 Task: Add the task  Develop a new online marketplace for freelance services to the section Cloud Security Sprint in the project AgileHarbor and add a Due Date to the respective task as 2024/04/18
Action: Mouse moved to (135, 480)
Screenshot: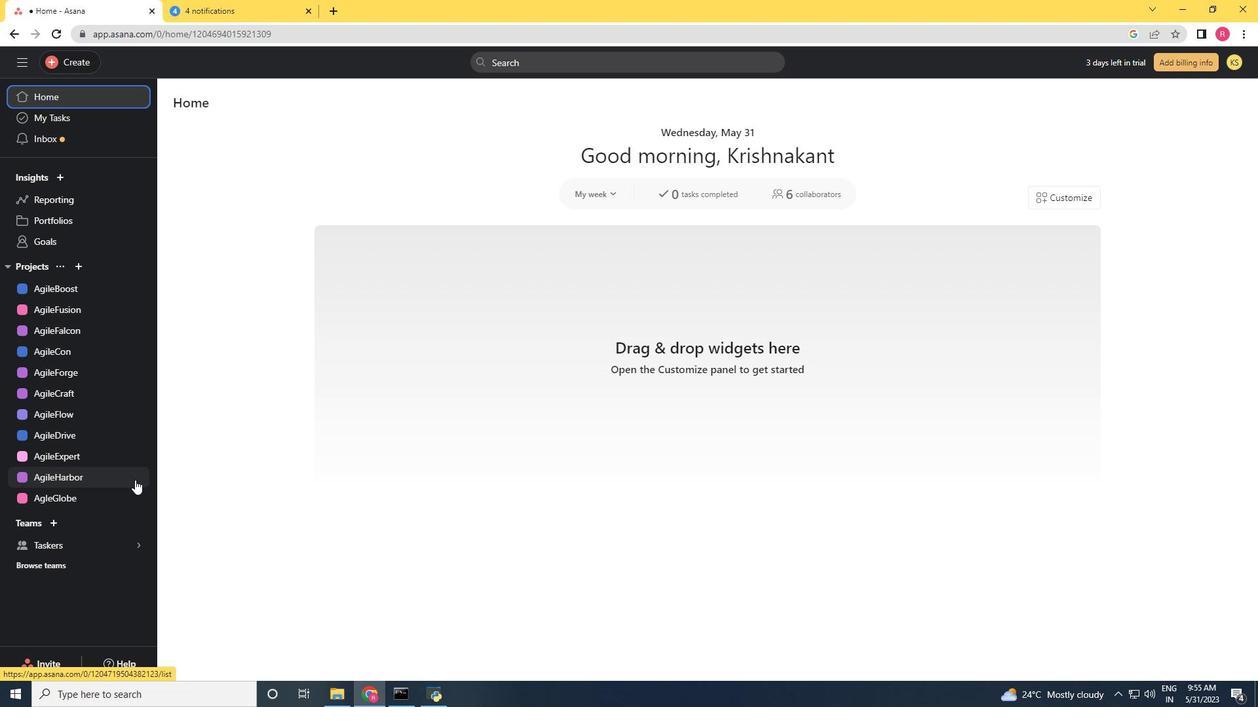 
Action: Mouse pressed left at (135, 480)
Screenshot: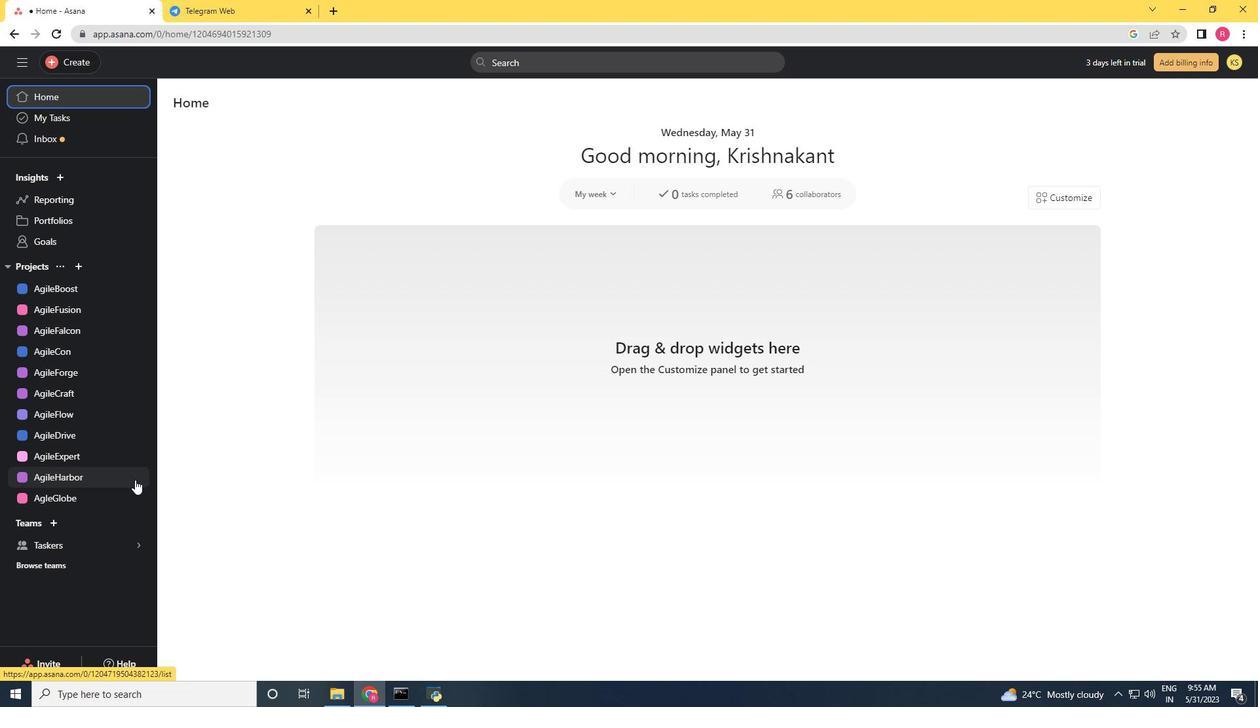 
Action: Mouse moved to (747, 536)
Screenshot: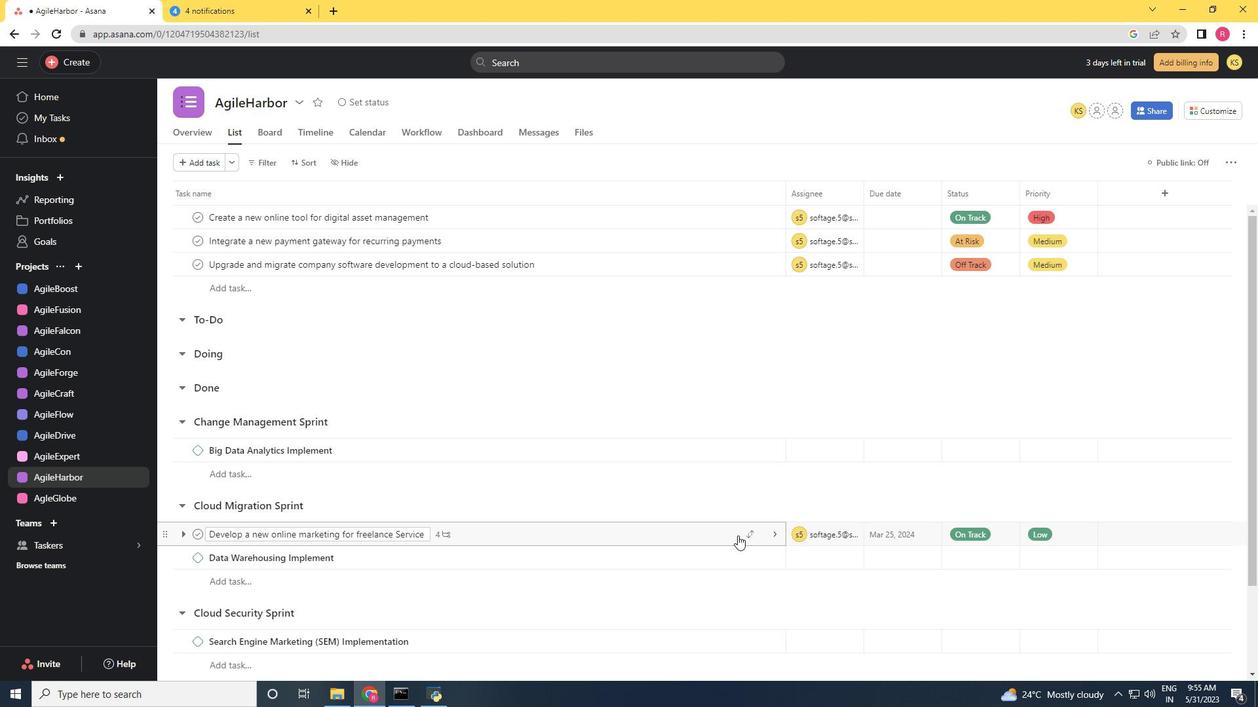 
Action: Mouse pressed left at (747, 536)
Screenshot: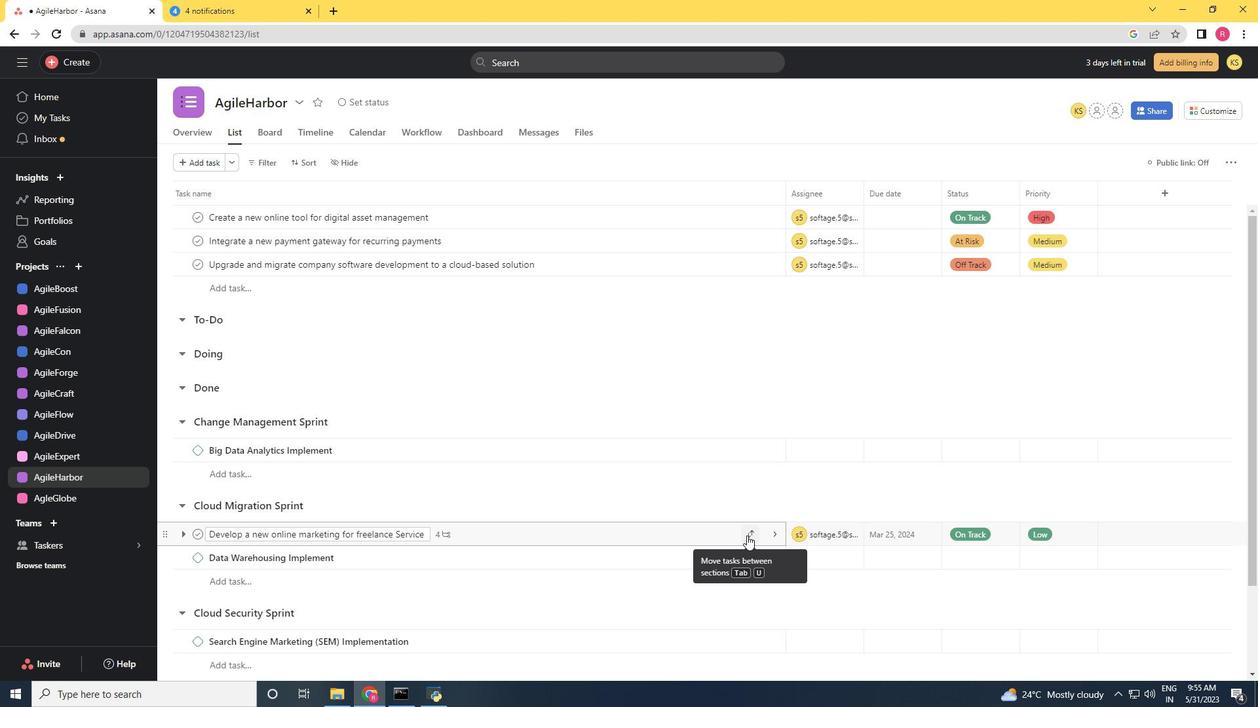 
Action: Mouse moved to (698, 486)
Screenshot: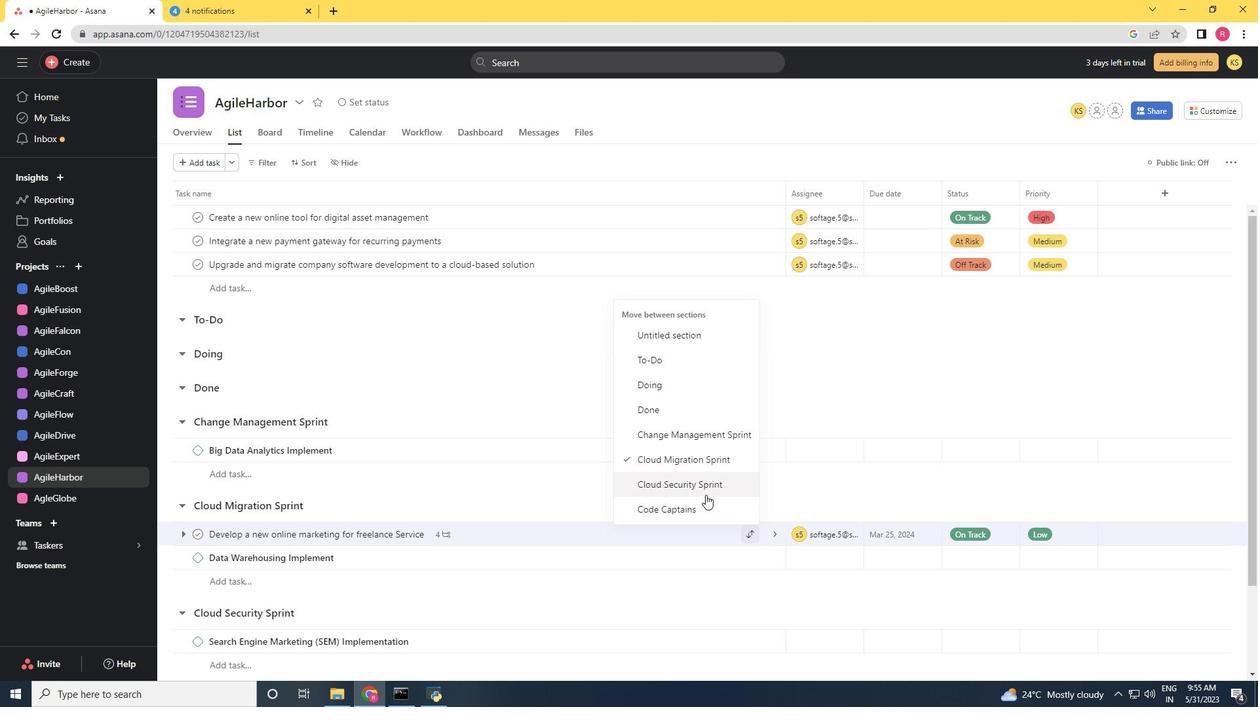 
Action: Mouse pressed left at (698, 486)
Screenshot: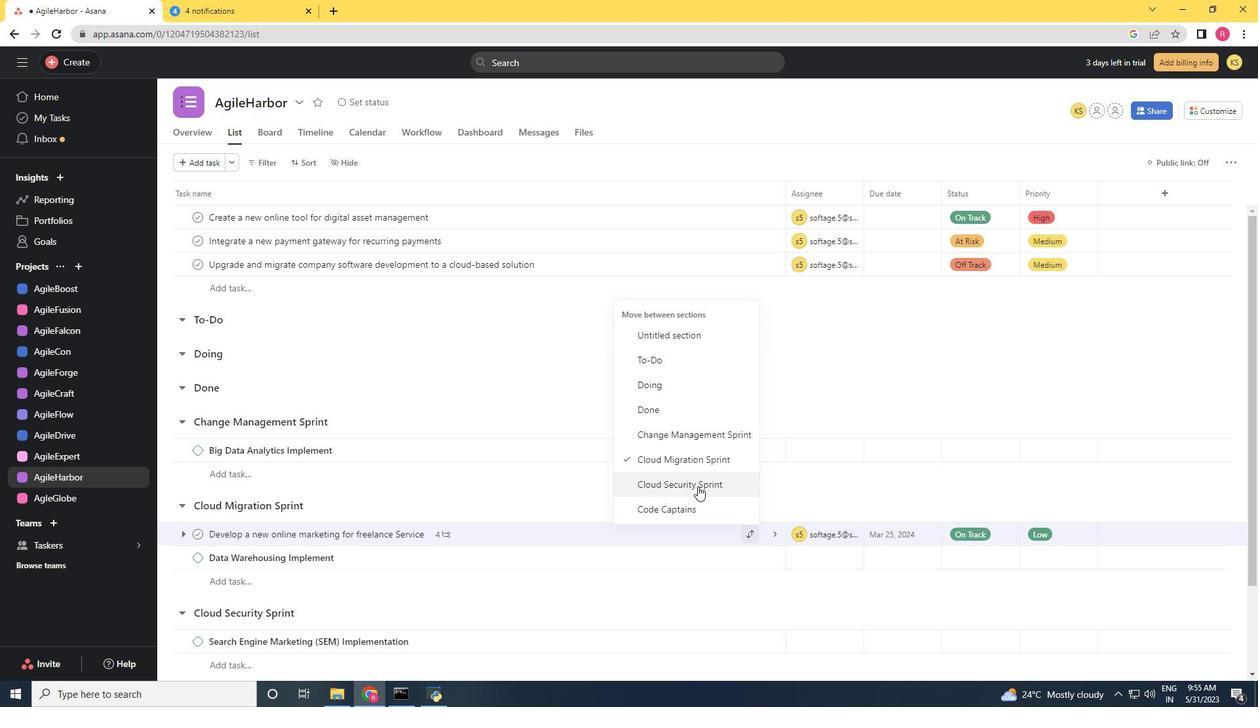 
Action: Mouse moved to (679, 561)
Screenshot: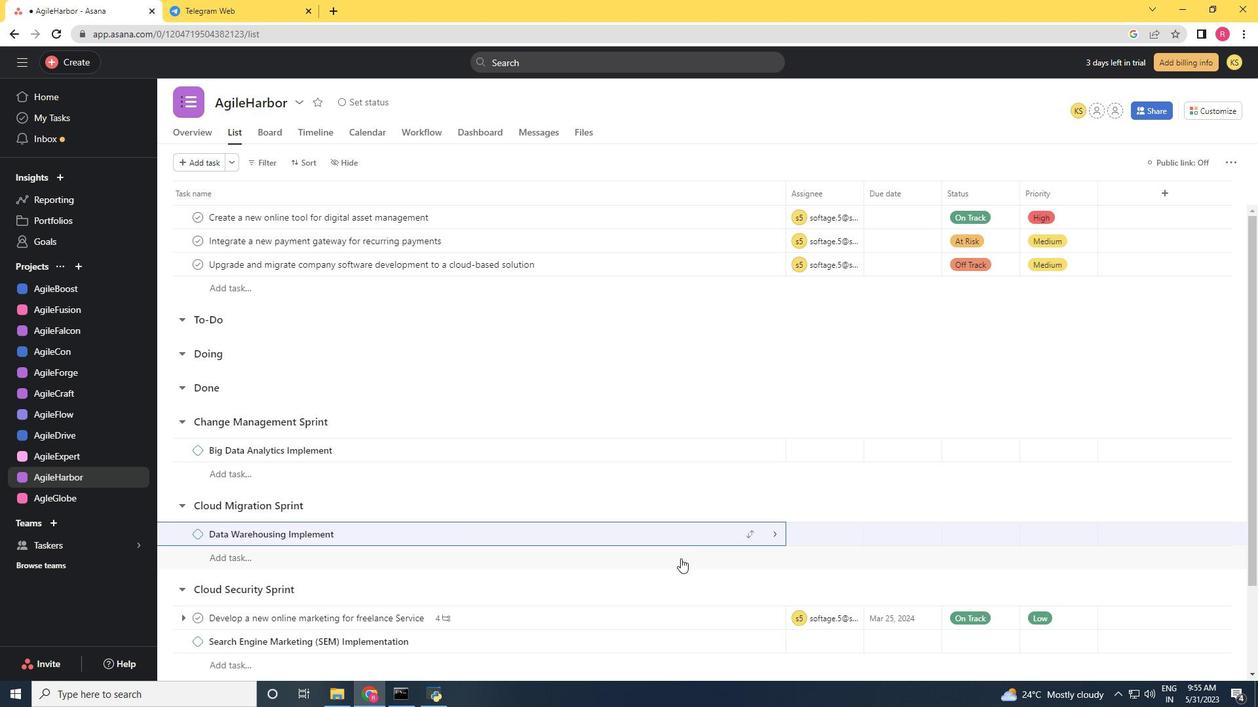 
Action: Mouse scrolled (679, 561) with delta (0, 0)
Screenshot: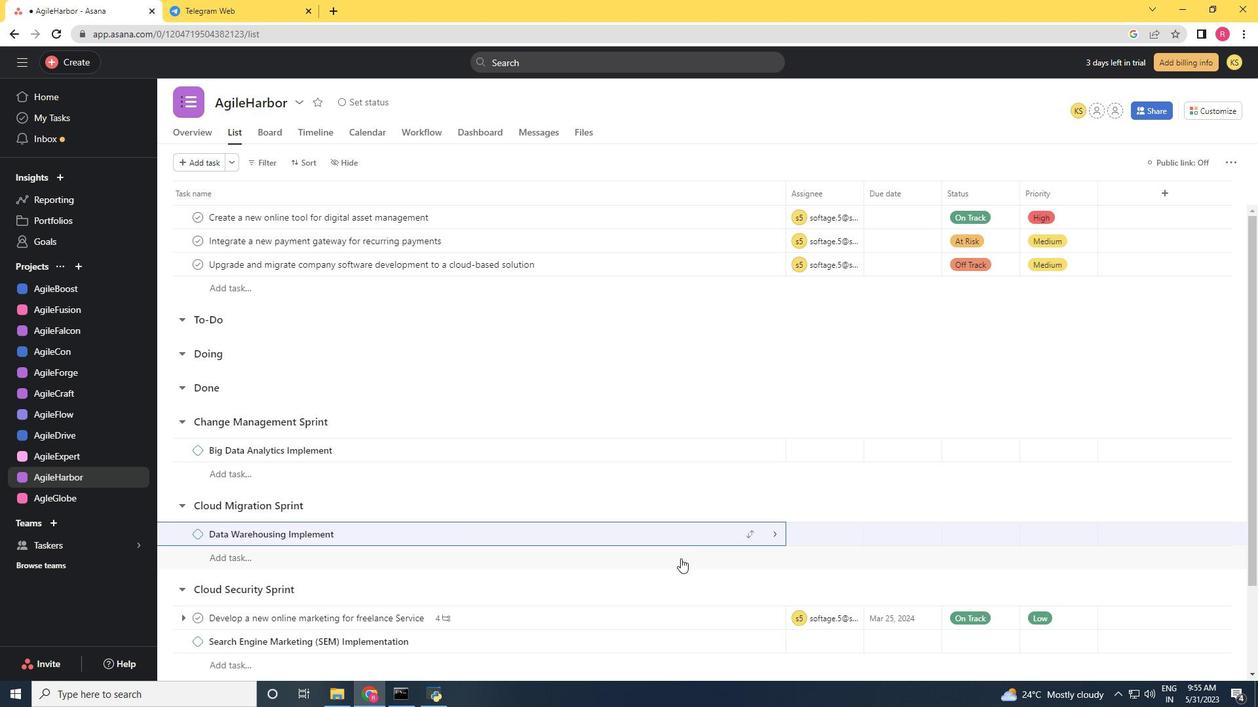 
Action: Mouse scrolled (679, 561) with delta (0, 0)
Screenshot: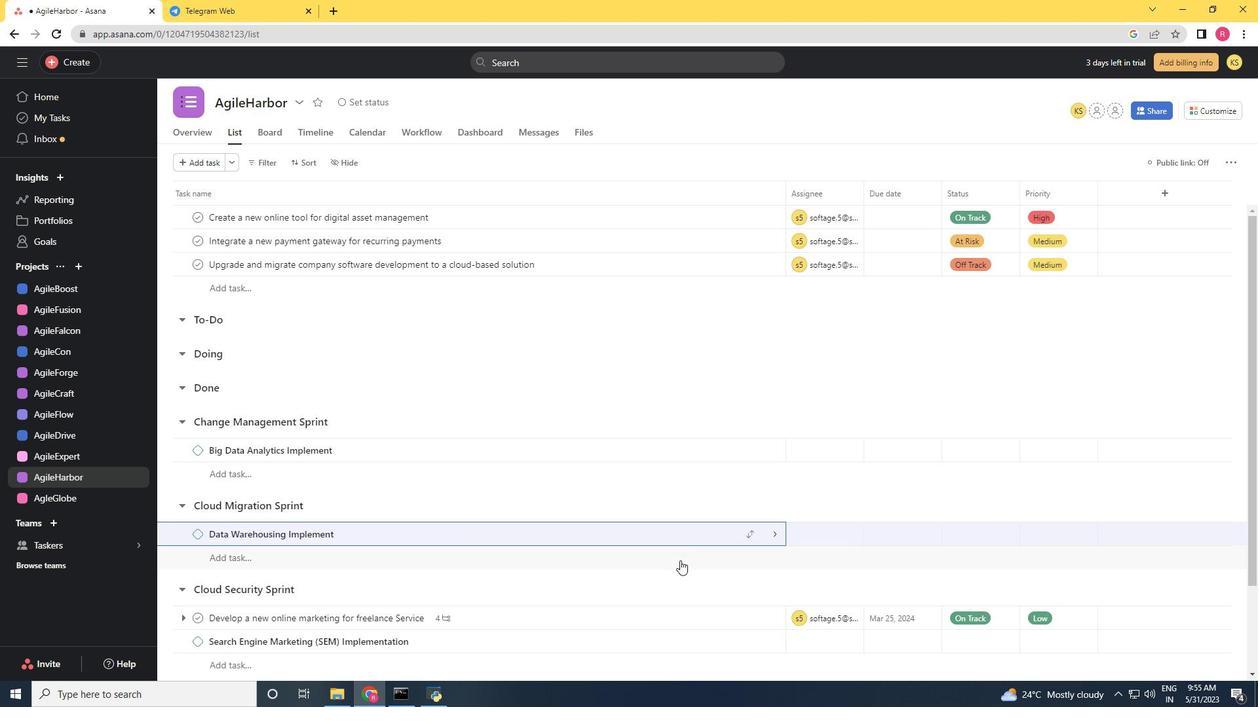 
Action: Mouse moved to (611, 509)
Screenshot: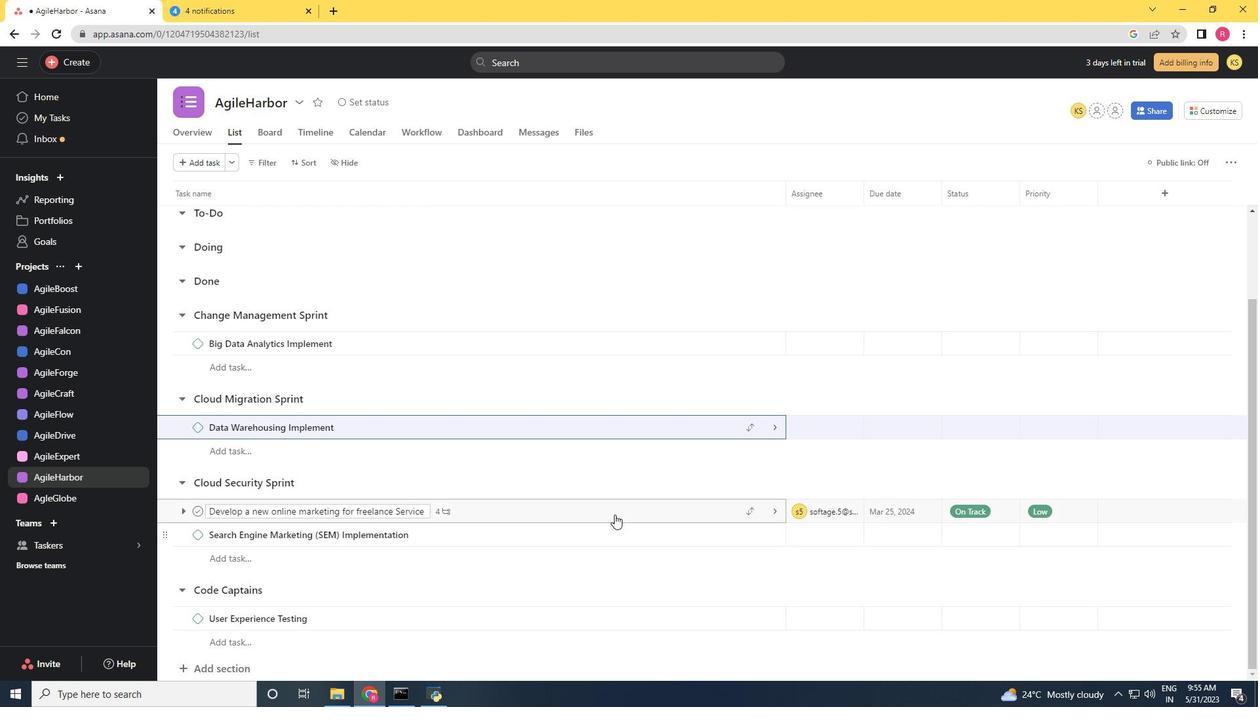
Action: Mouse pressed left at (611, 509)
Screenshot: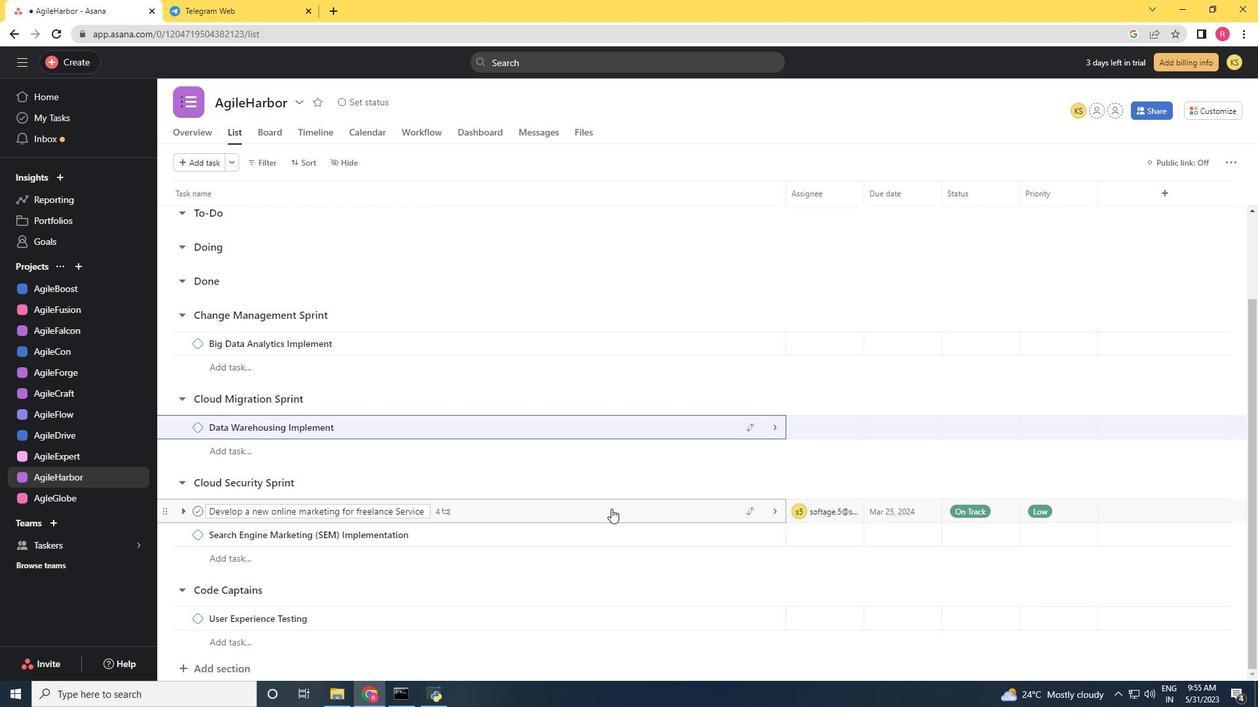 
Action: Mouse moved to (916, 270)
Screenshot: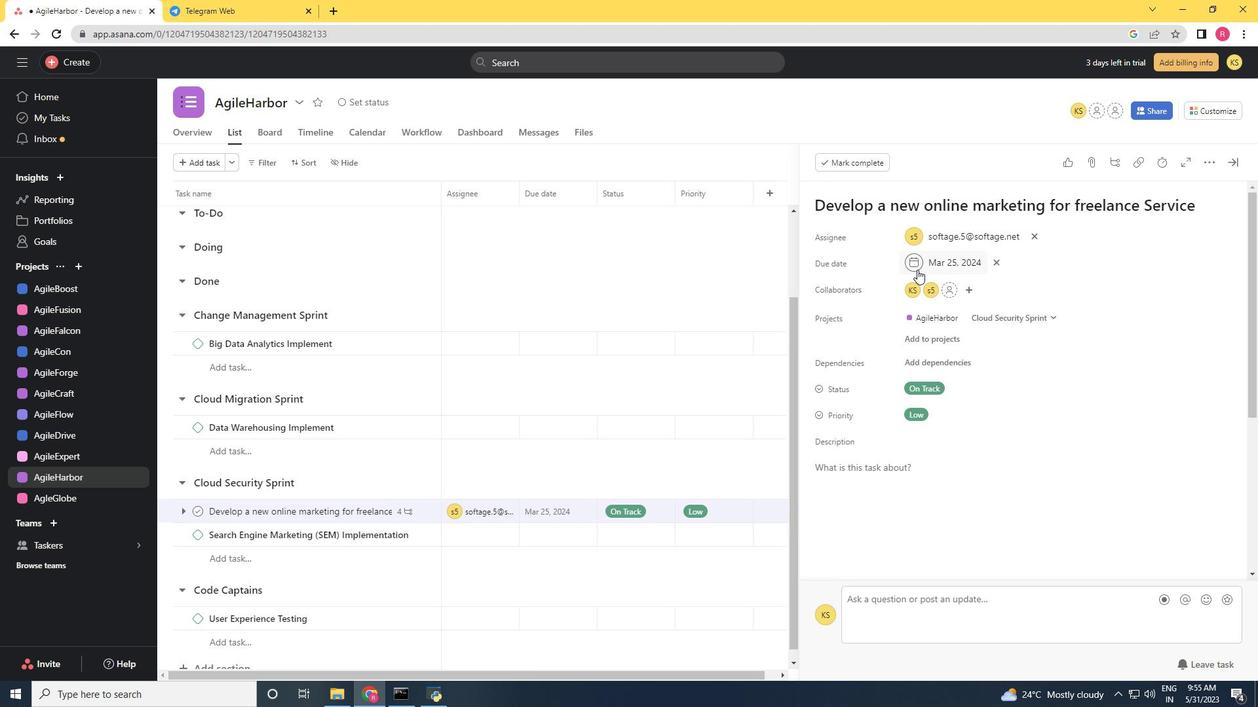 
Action: Mouse pressed left at (916, 270)
Screenshot: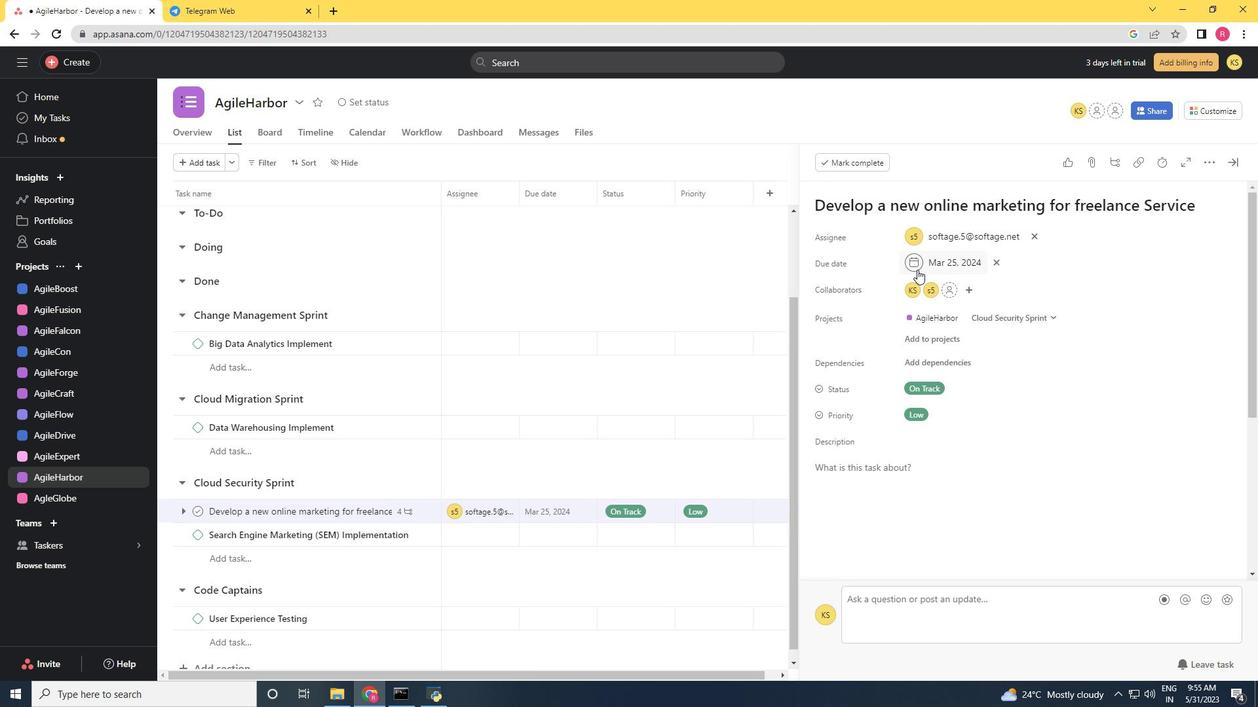 
Action: Mouse moved to (1058, 330)
Screenshot: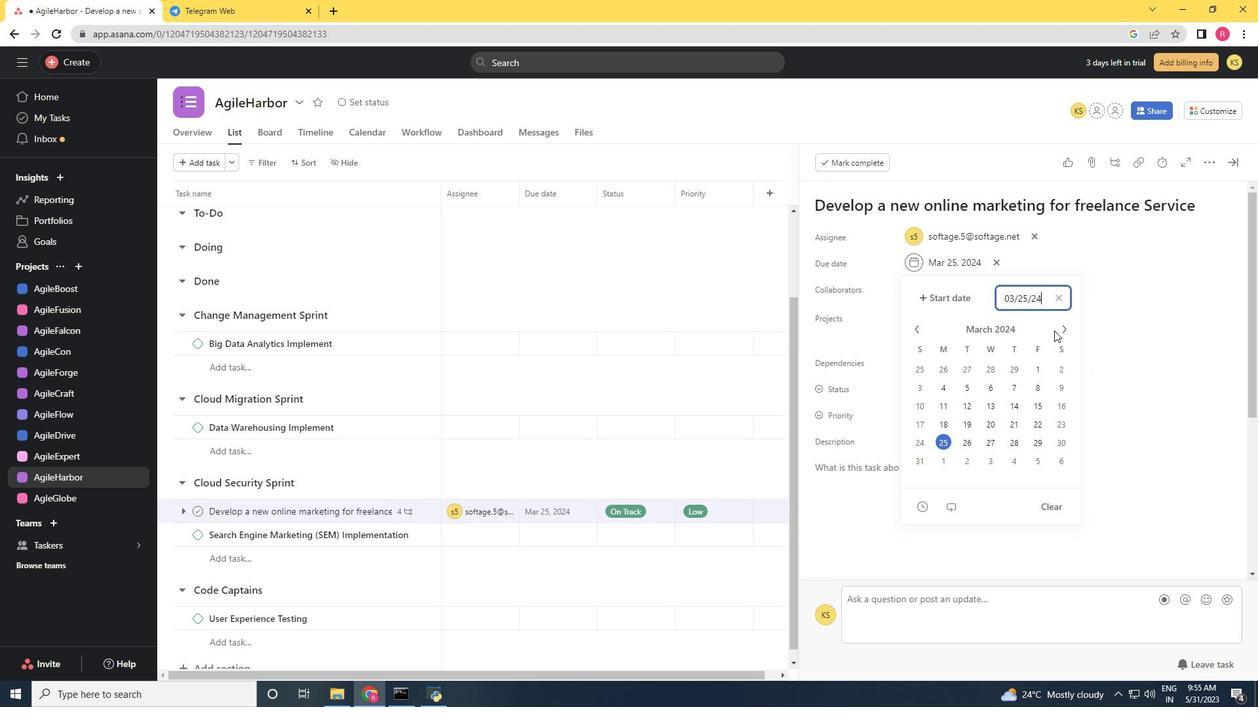 
Action: Mouse pressed left at (1058, 330)
Screenshot: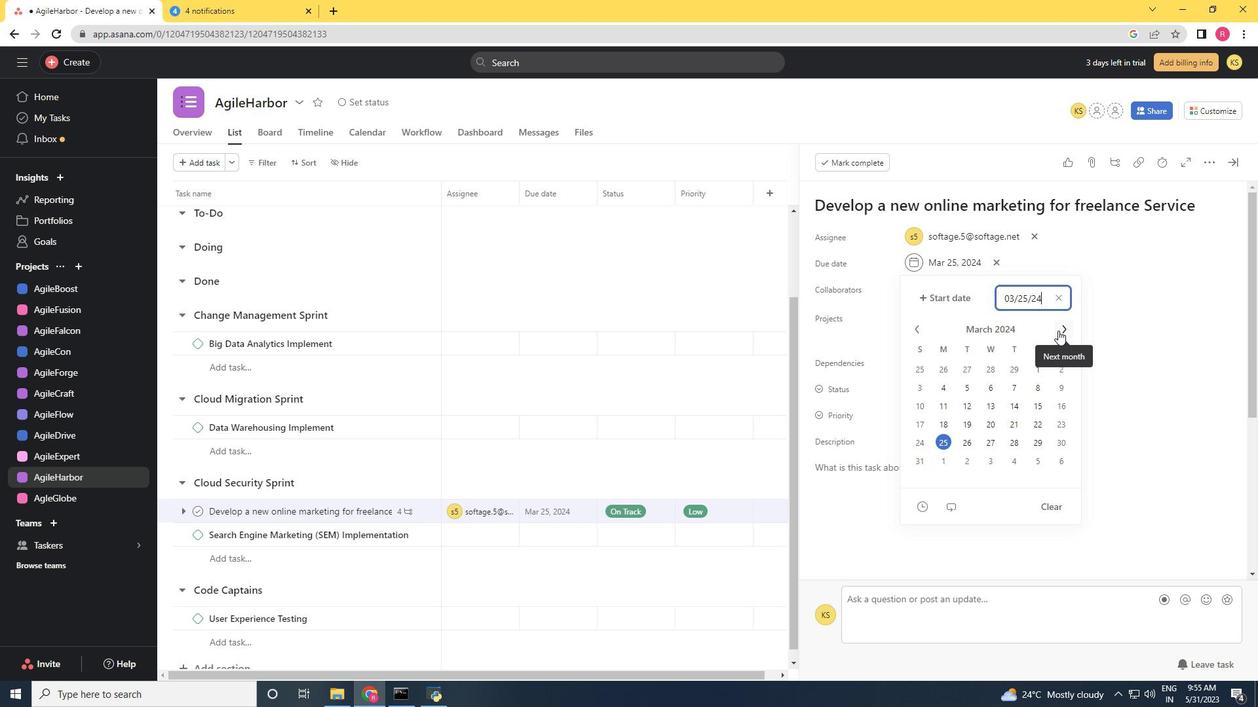 
Action: Mouse moved to (1012, 407)
Screenshot: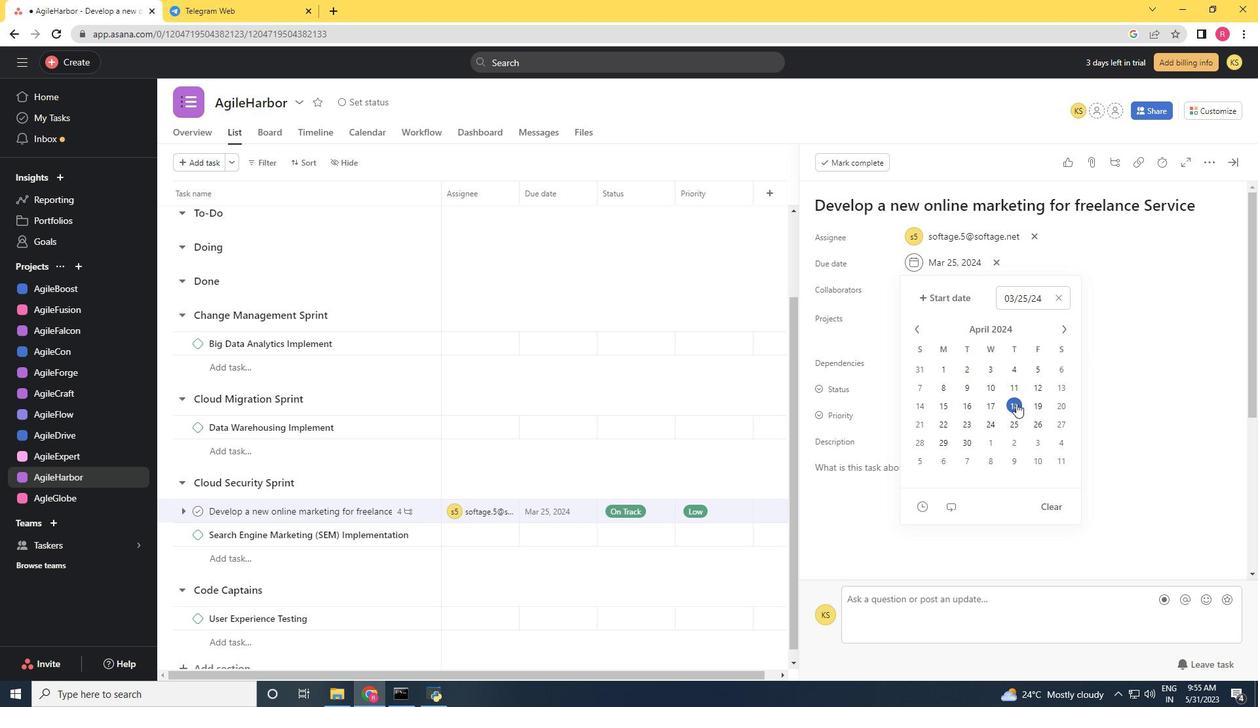 
Action: Mouse pressed left at (1012, 407)
Screenshot: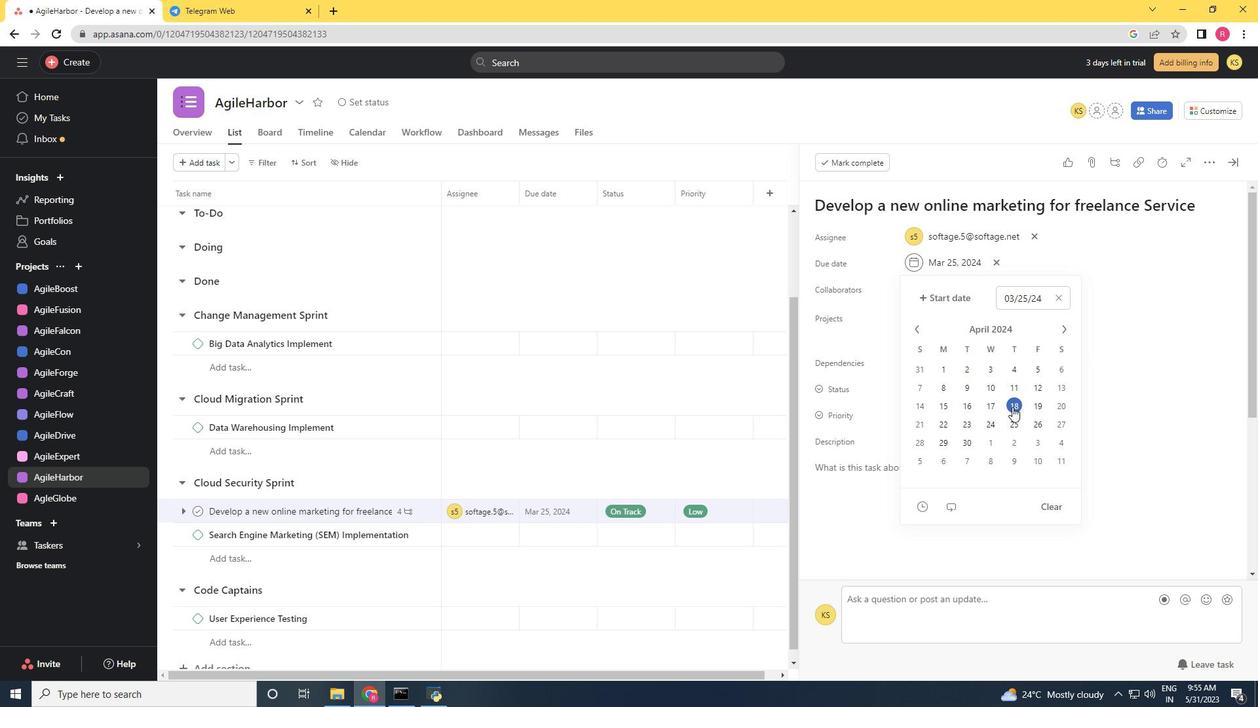 
Action: Mouse moved to (1184, 419)
Screenshot: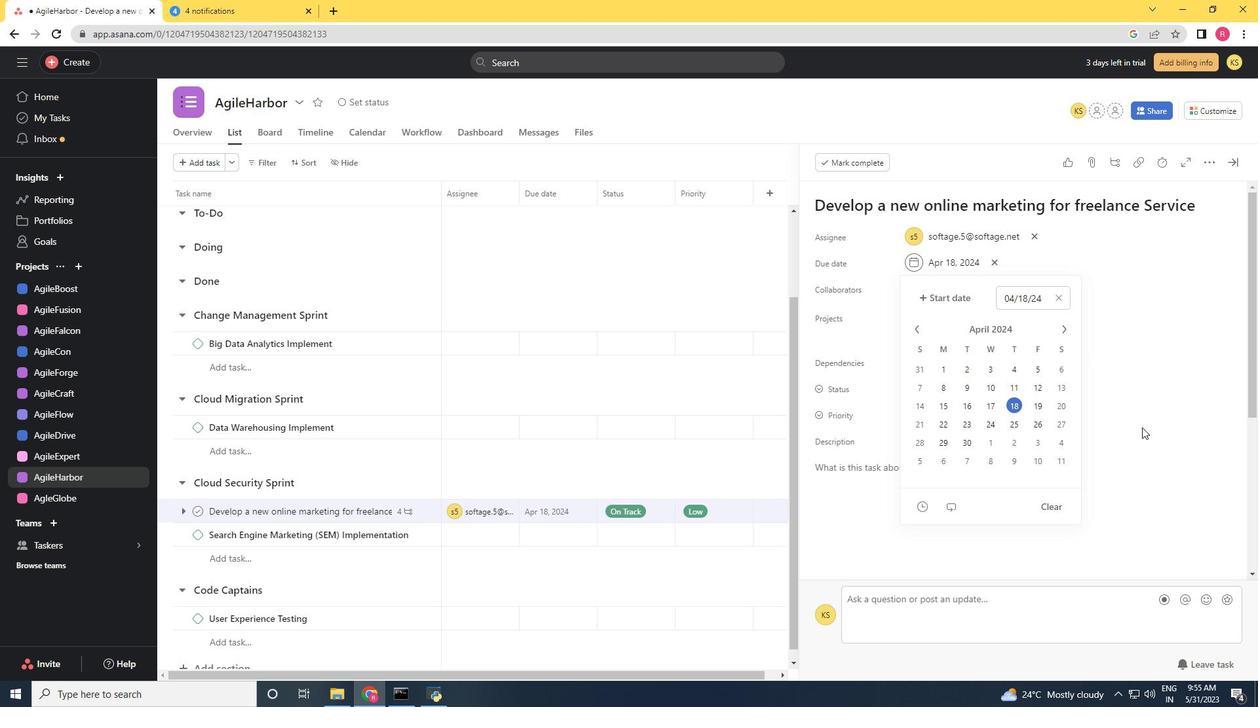 
Action: Mouse pressed left at (1184, 419)
Screenshot: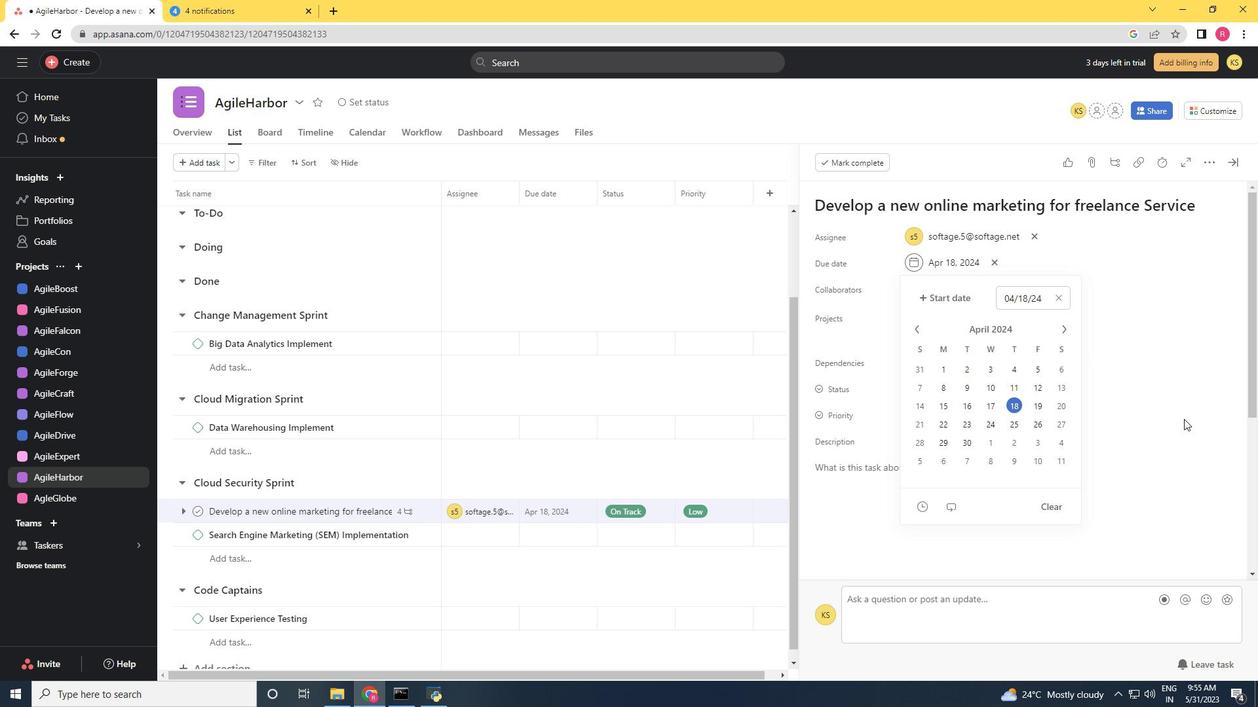 
